 Task: Select a due date automation when advanced on, the moment a card is due add fields without custom field "Resume" set to a date more than 1 working days ago.
Action: Mouse moved to (1043, 83)
Screenshot: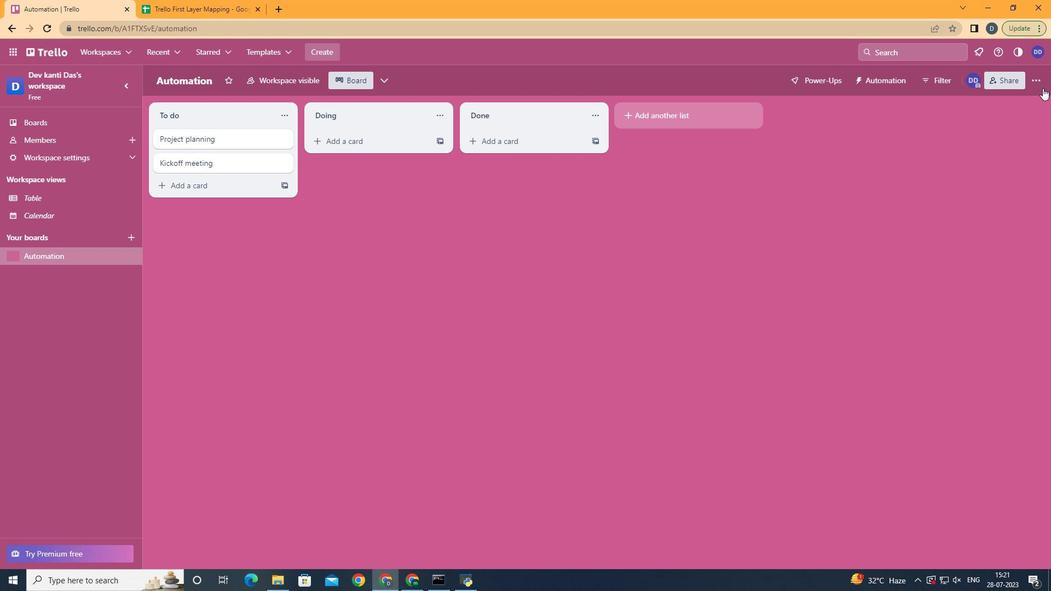 
Action: Mouse pressed left at (1043, 83)
Screenshot: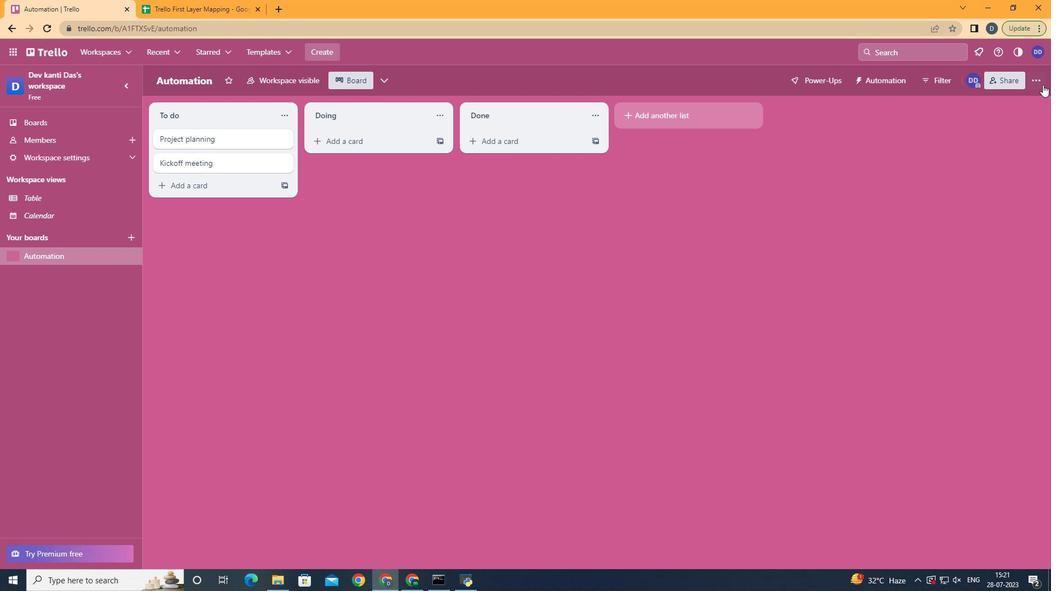 
Action: Mouse moved to (938, 227)
Screenshot: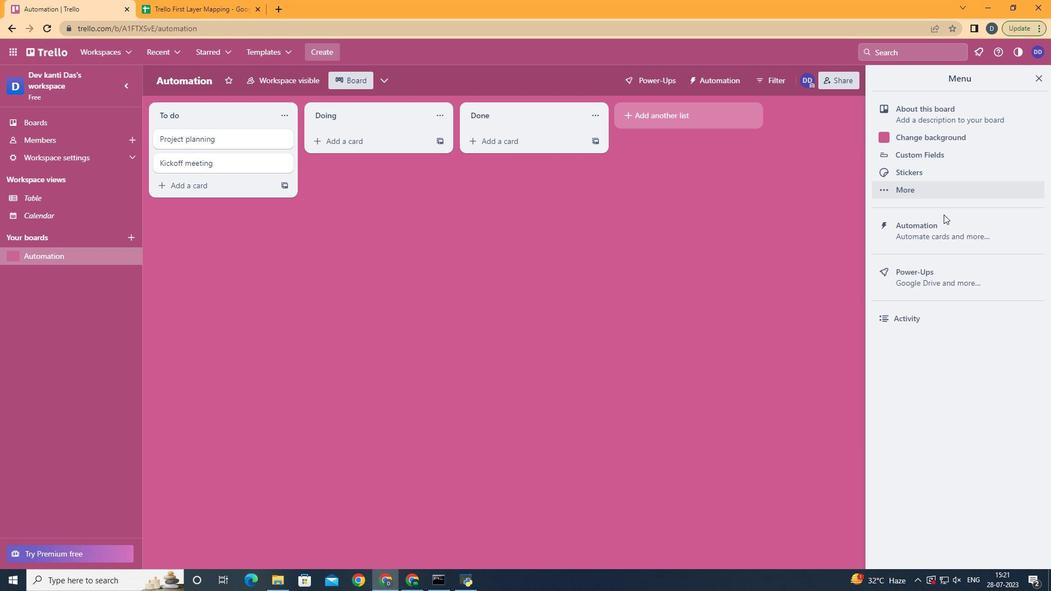 
Action: Mouse pressed left at (938, 227)
Screenshot: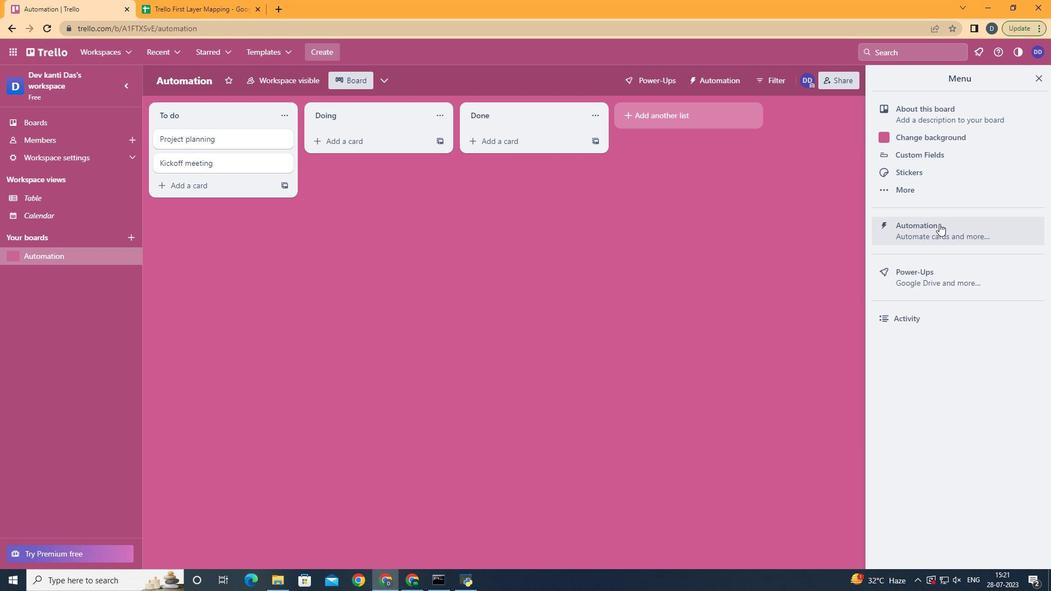 
Action: Mouse moved to (212, 212)
Screenshot: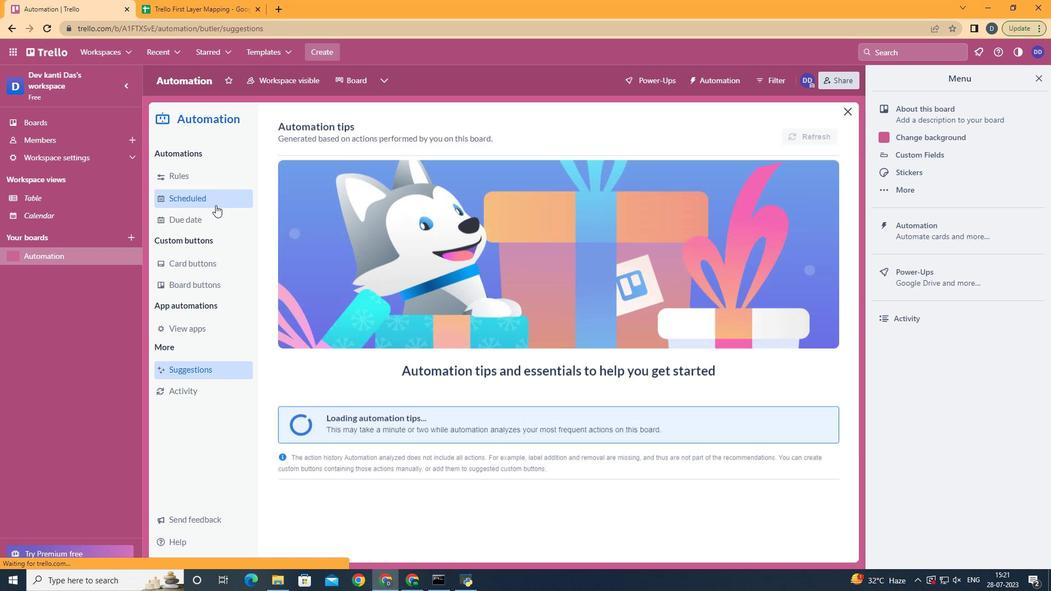 
Action: Mouse pressed left at (212, 212)
Screenshot: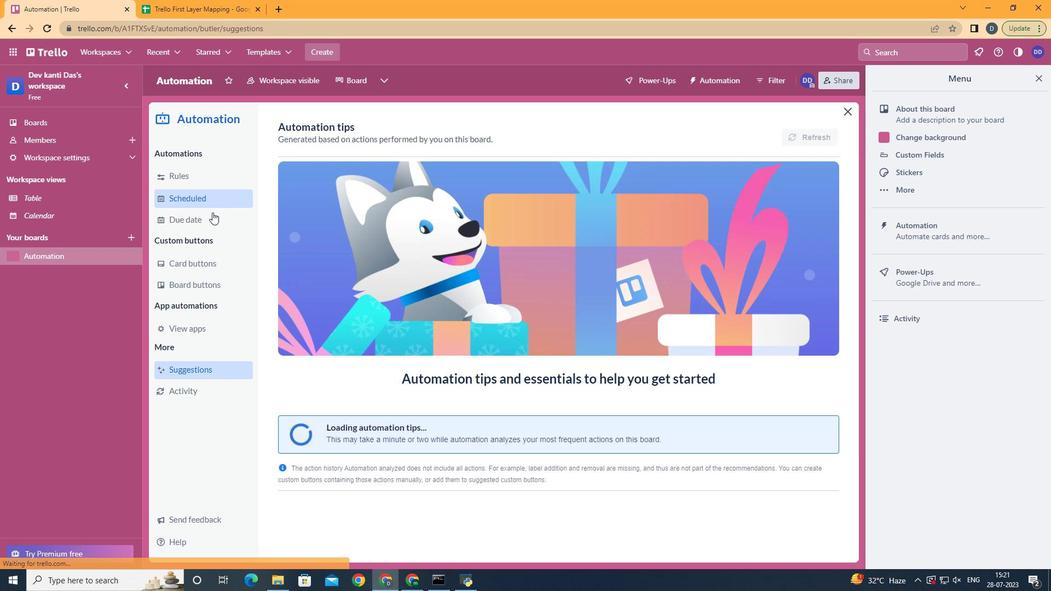 
Action: Mouse moved to (797, 128)
Screenshot: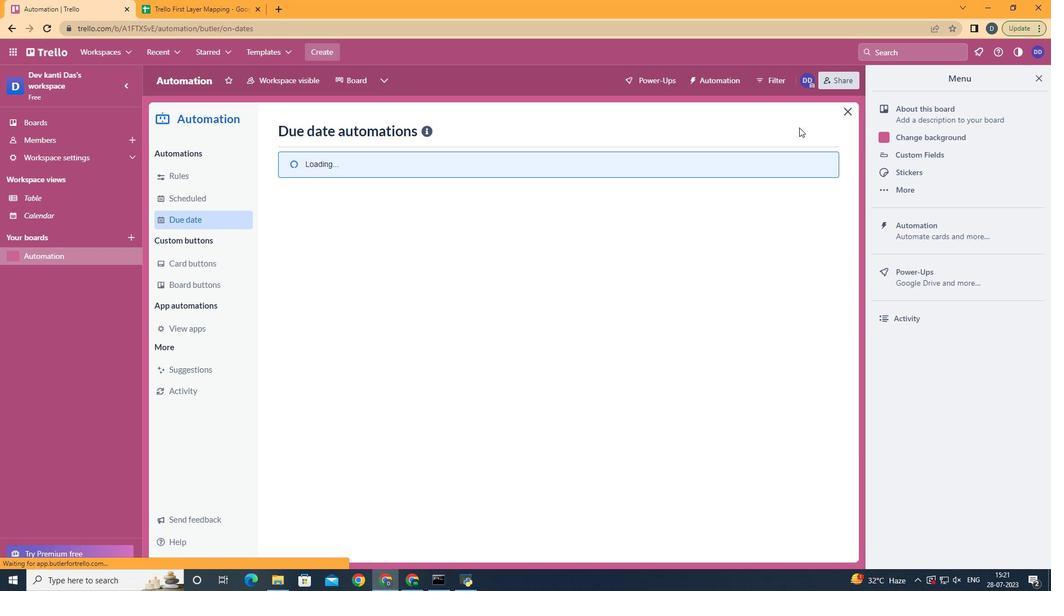 
Action: Mouse pressed left at (797, 128)
Screenshot: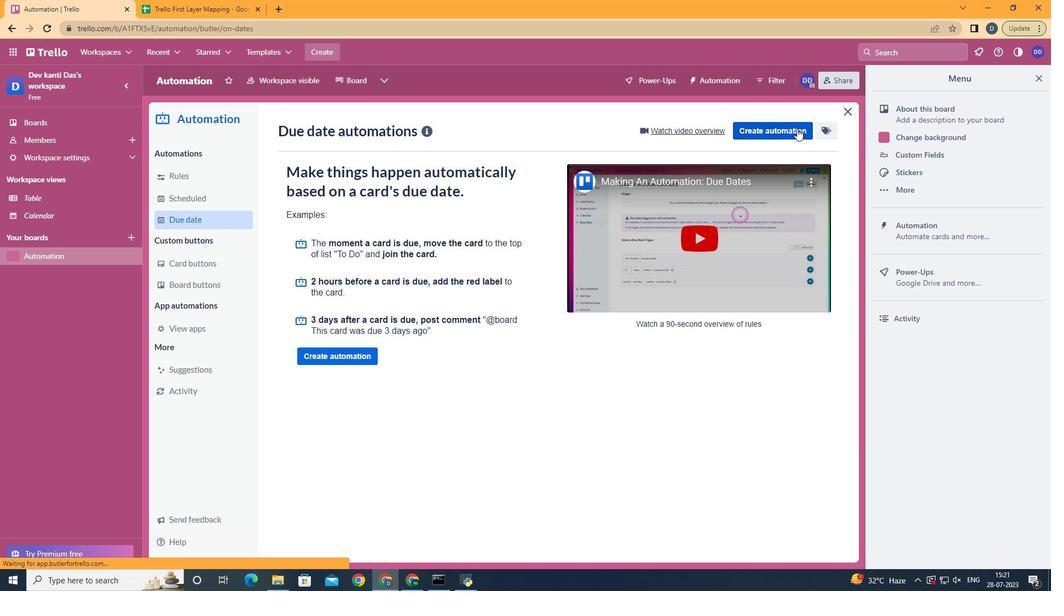 
Action: Mouse moved to (638, 228)
Screenshot: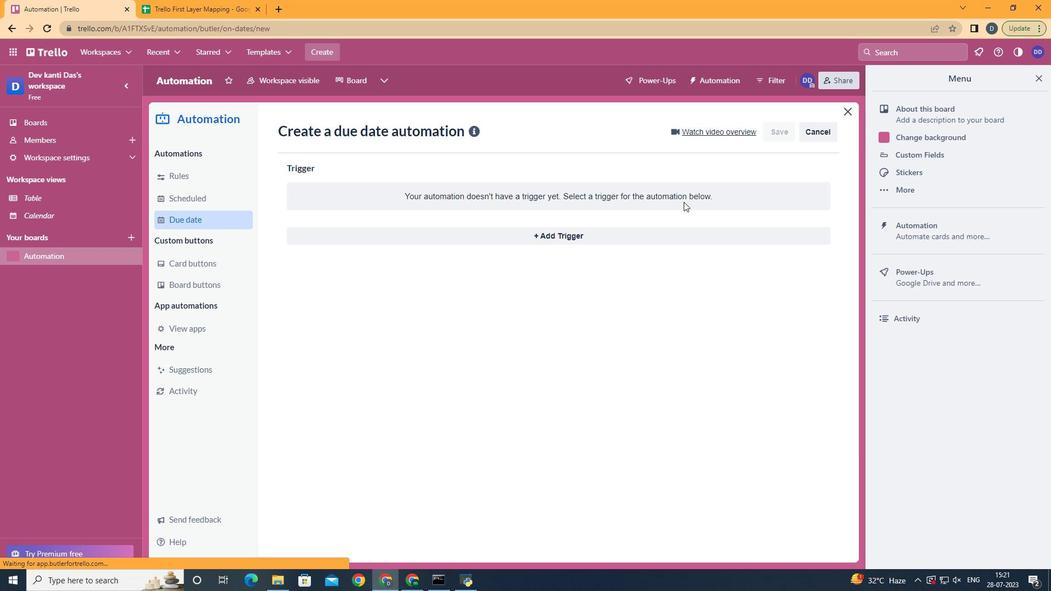 
Action: Mouse pressed left at (638, 228)
Screenshot: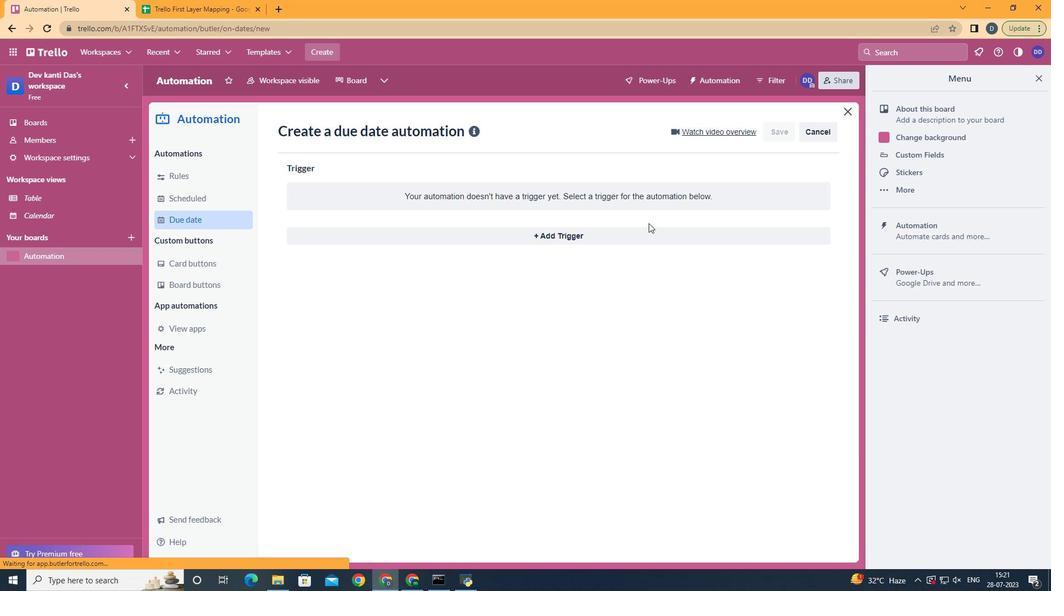 
Action: Mouse moved to (330, 384)
Screenshot: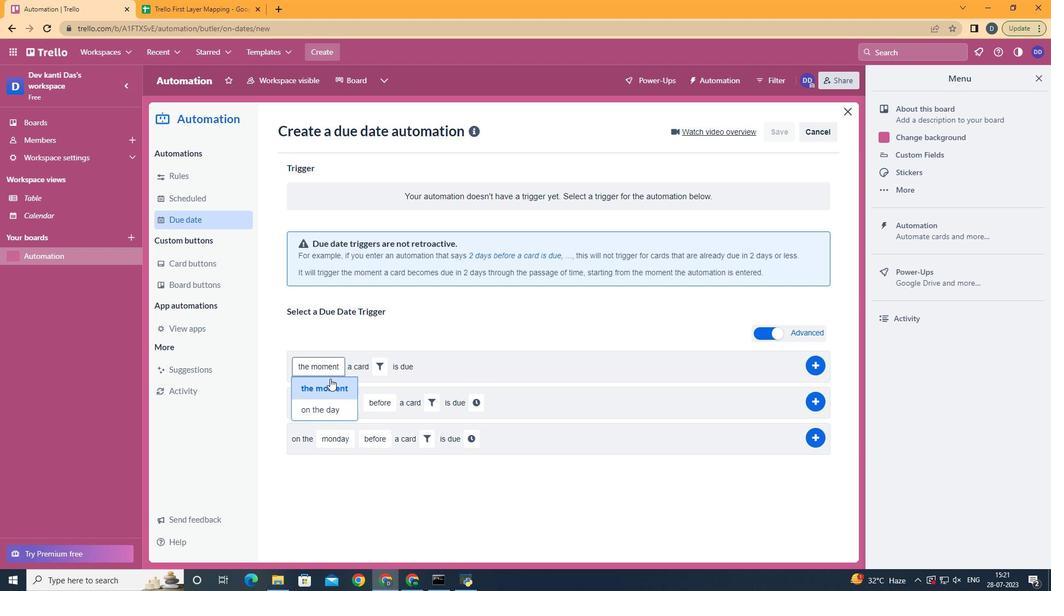 
Action: Mouse pressed left at (330, 384)
Screenshot: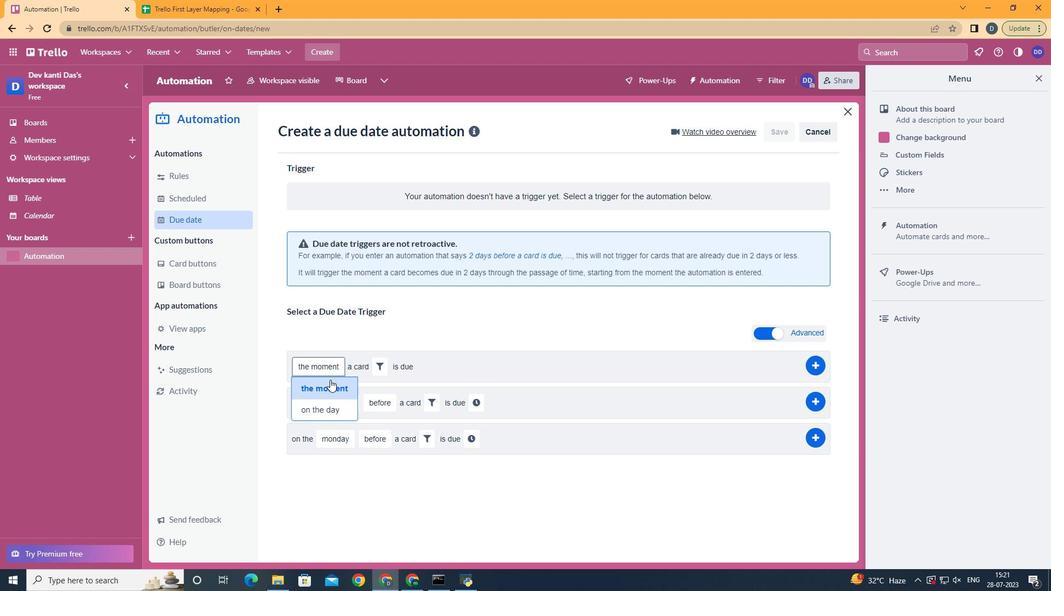 
Action: Mouse moved to (383, 363)
Screenshot: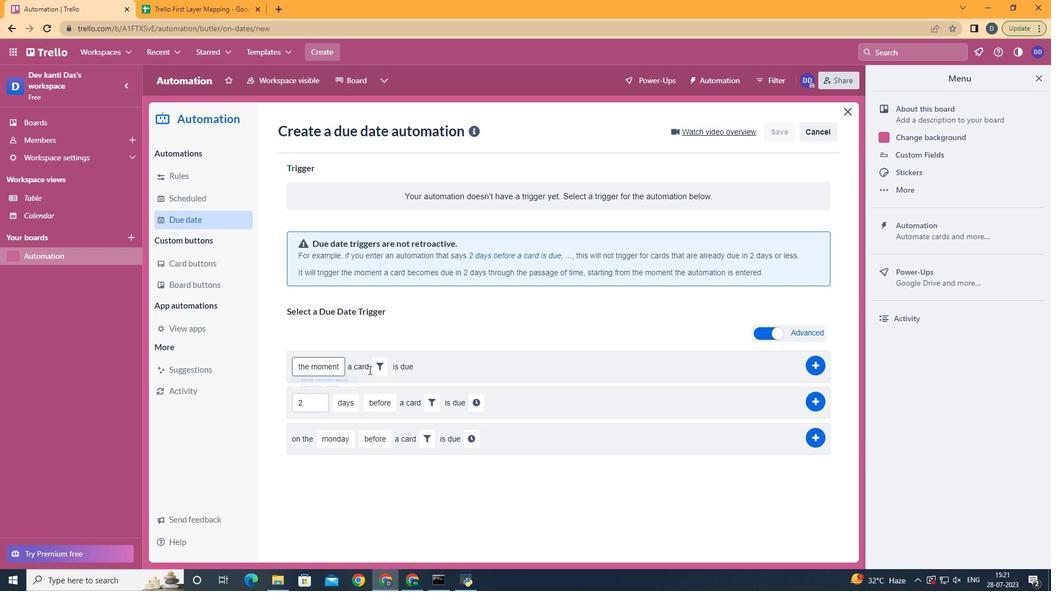 
Action: Mouse pressed left at (383, 363)
Screenshot: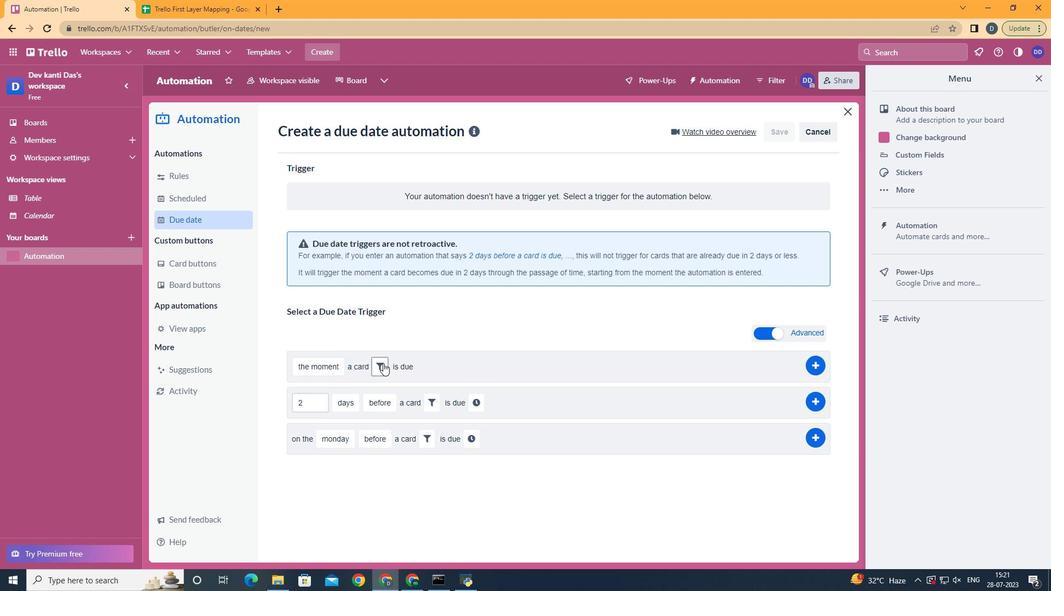 
Action: Mouse moved to (561, 406)
Screenshot: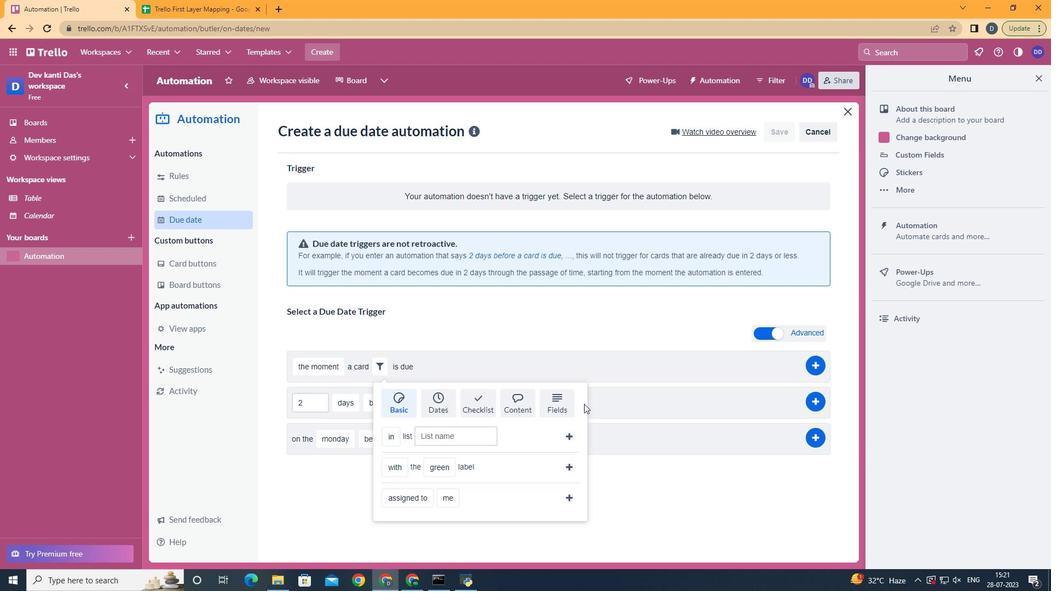
Action: Mouse pressed left at (561, 406)
Screenshot: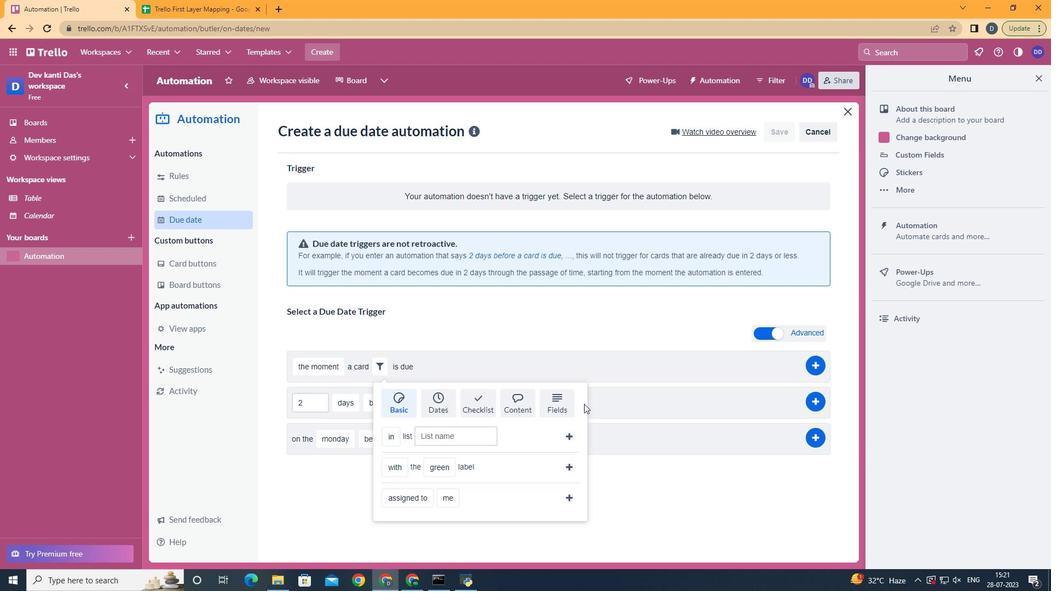 
Action: Mouse moved to (616, 396)
Screenshot: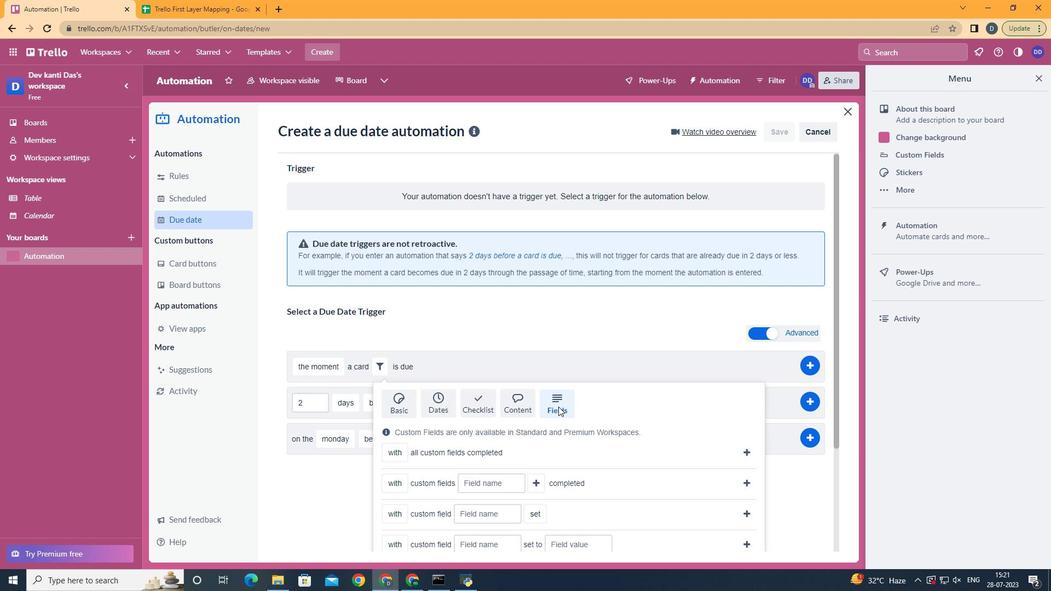 
Action: Mouse scrolled (616, 396) with delta (0, 0)
Screenshot: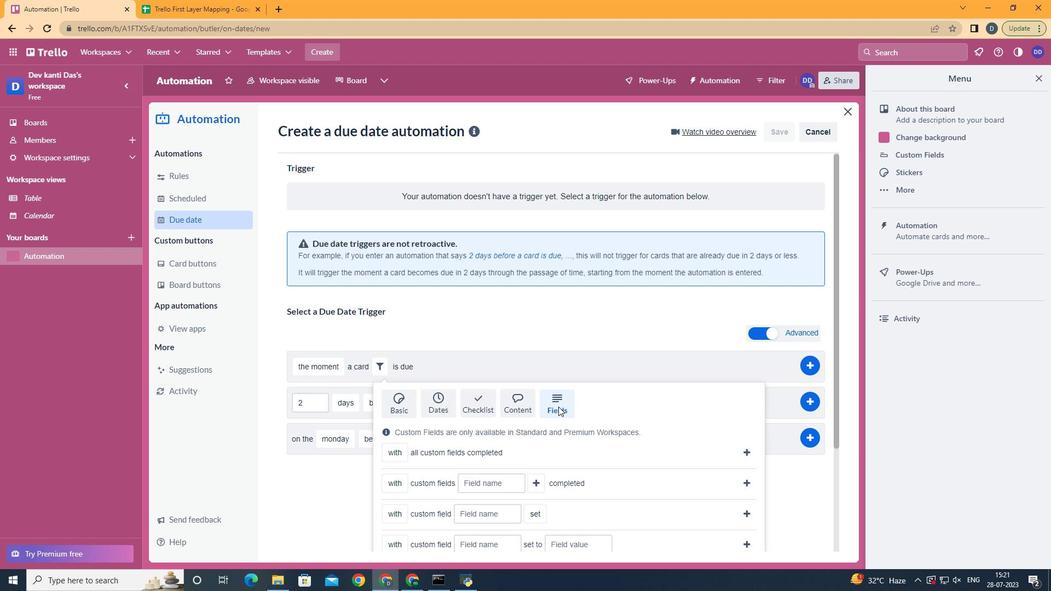 
Action: Mouse scrolled (616, 396) with delta (0, 0)
Screenshot: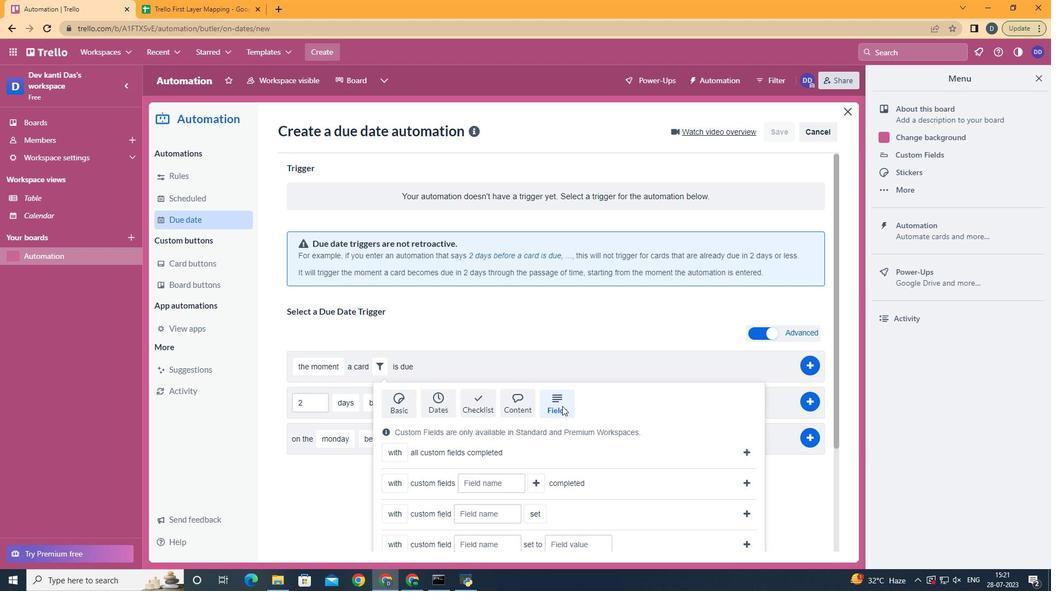 
Action: Mouse scrolled (616, 396) with delta (0, 0)
Screenshot: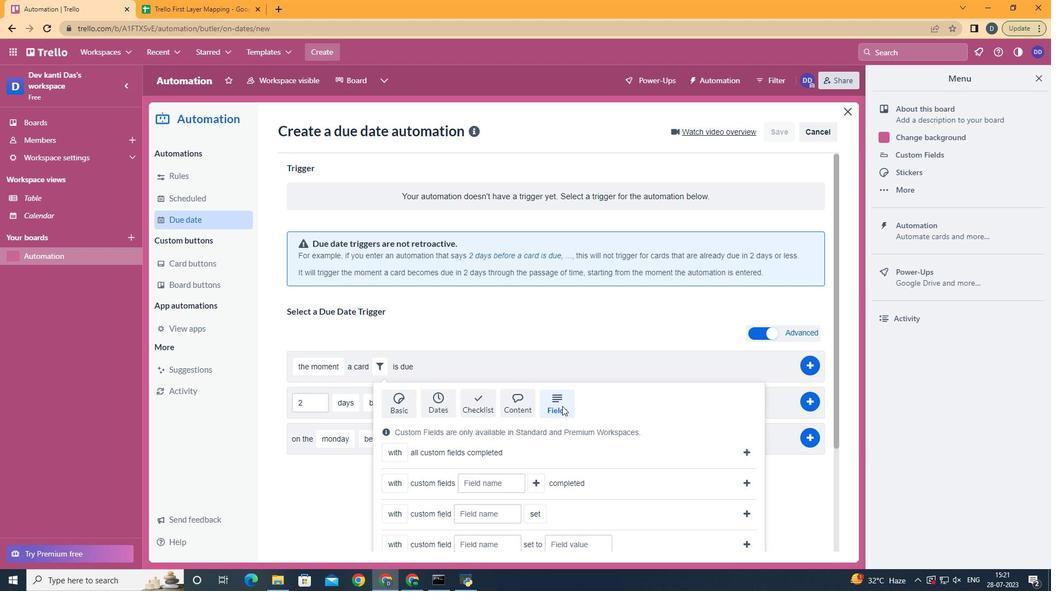 
Action: Mouse scrolled (616, 396) with delta (0, 0)
Screenshot: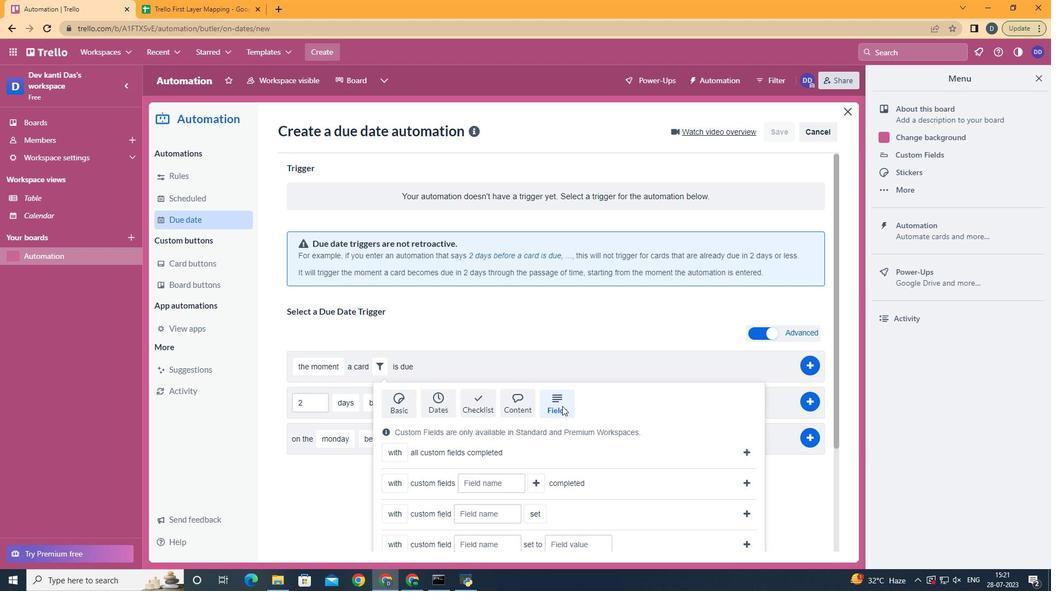 
Action: Mouse scrolled (616, 396) with delta (0, 0)
Screenshot: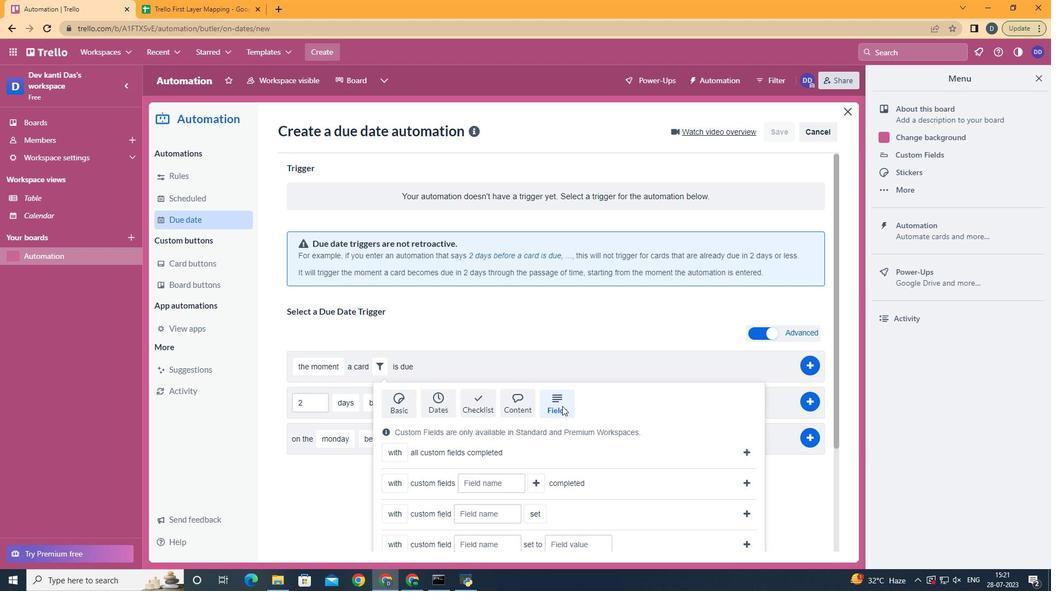 
Action: Mouse scrolled (616, 396) with delta (0, 0)
Screenshot: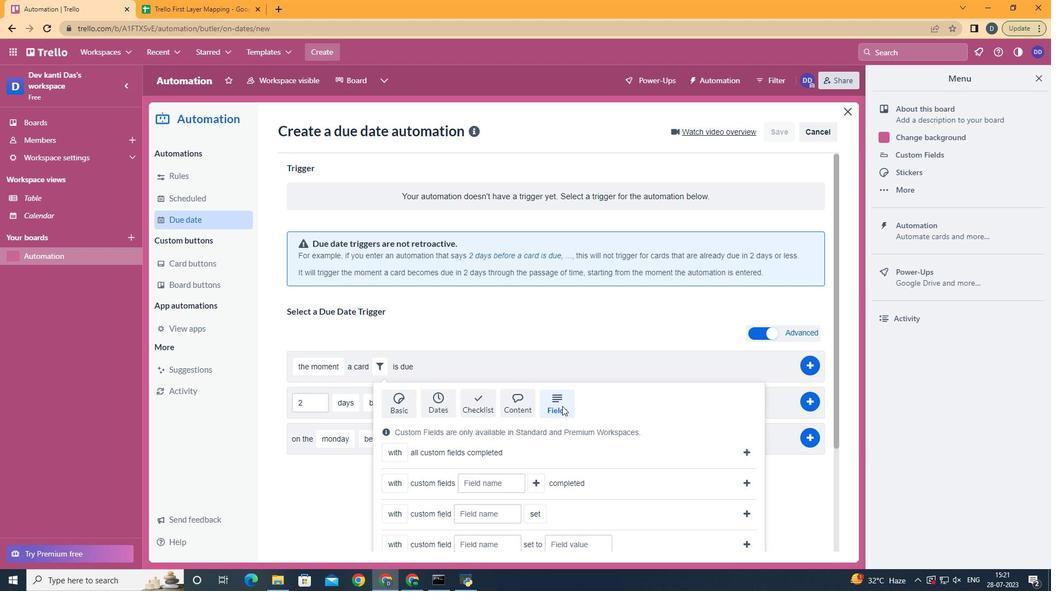 
Action: Mouse scrolled (616, 396) with delta (0, 0)
Screenshot: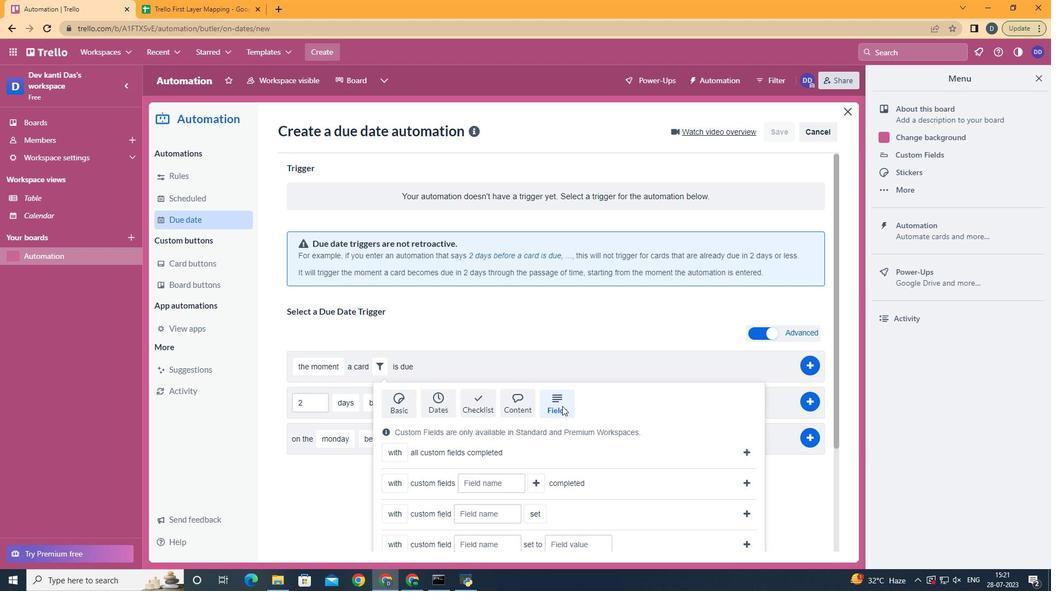 
Action: Mouse moved to (411, 513)
Screenshot: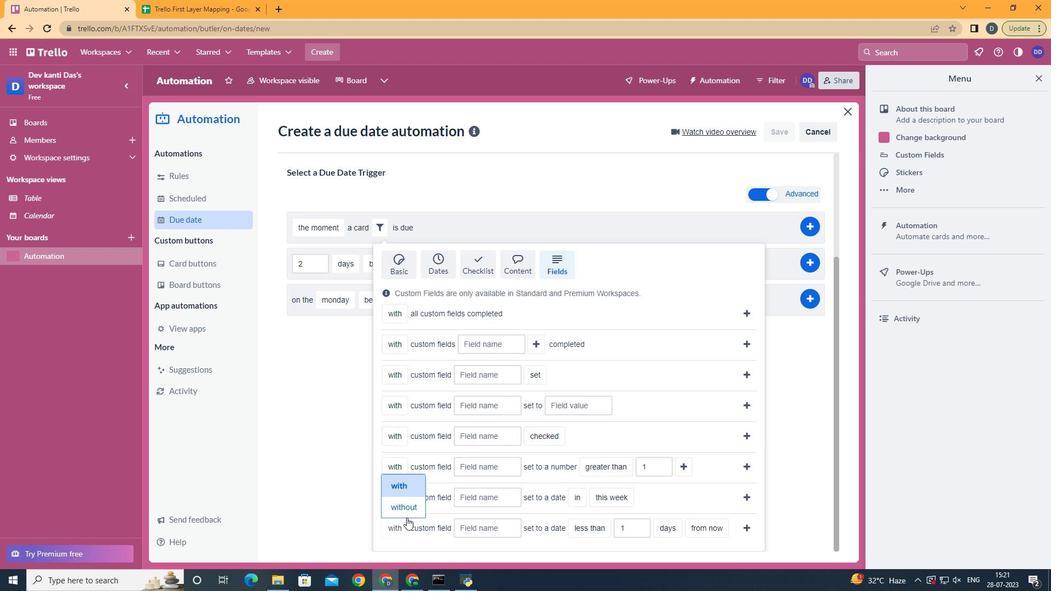 
Action: Mouse pressed left at (411, 513)
Screenshot: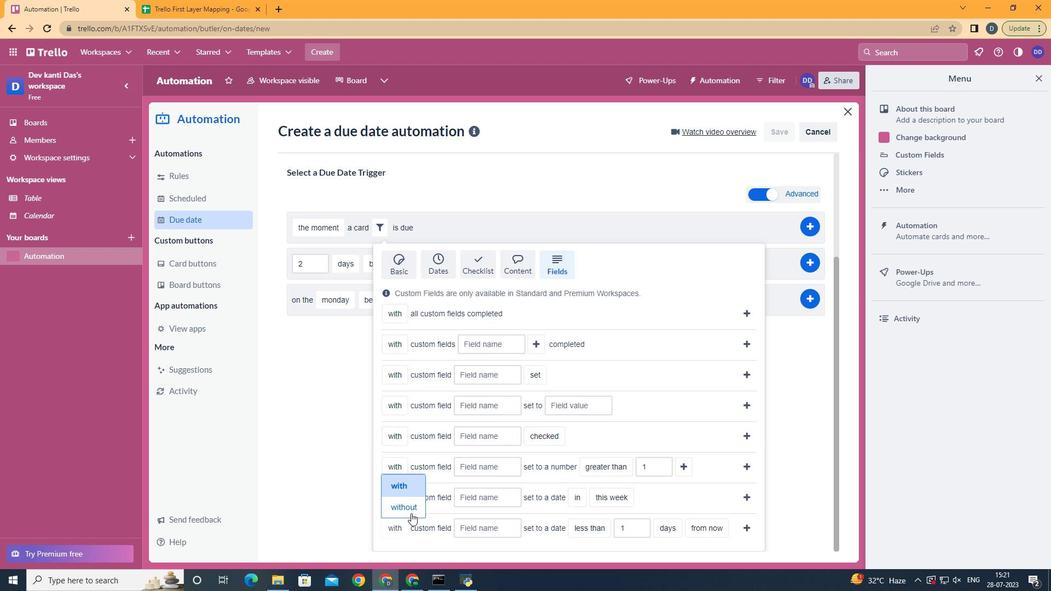 
Action: Mouse moved to (484, 525)
Screenshot: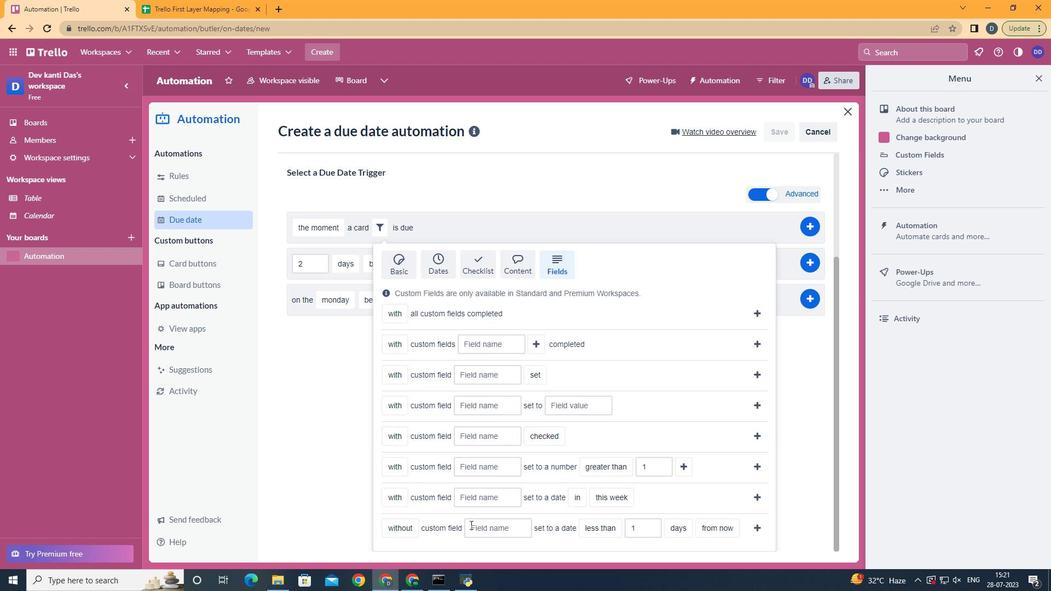 
Action: Mouse pressed left at (484, 525)
Screenshot: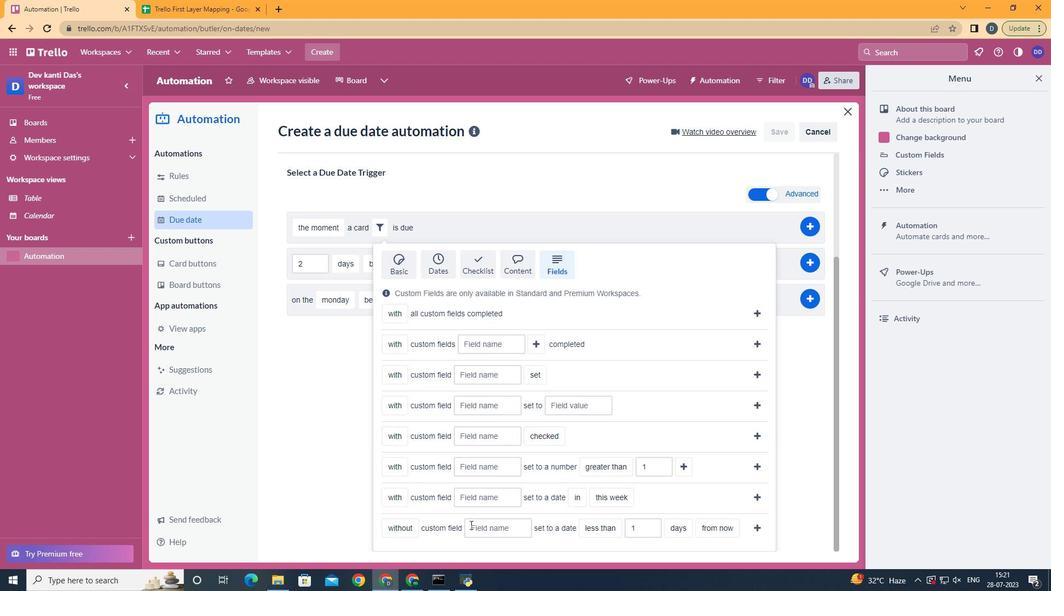 
Action: Key pressed <Key.shift>Resume
Screenshot: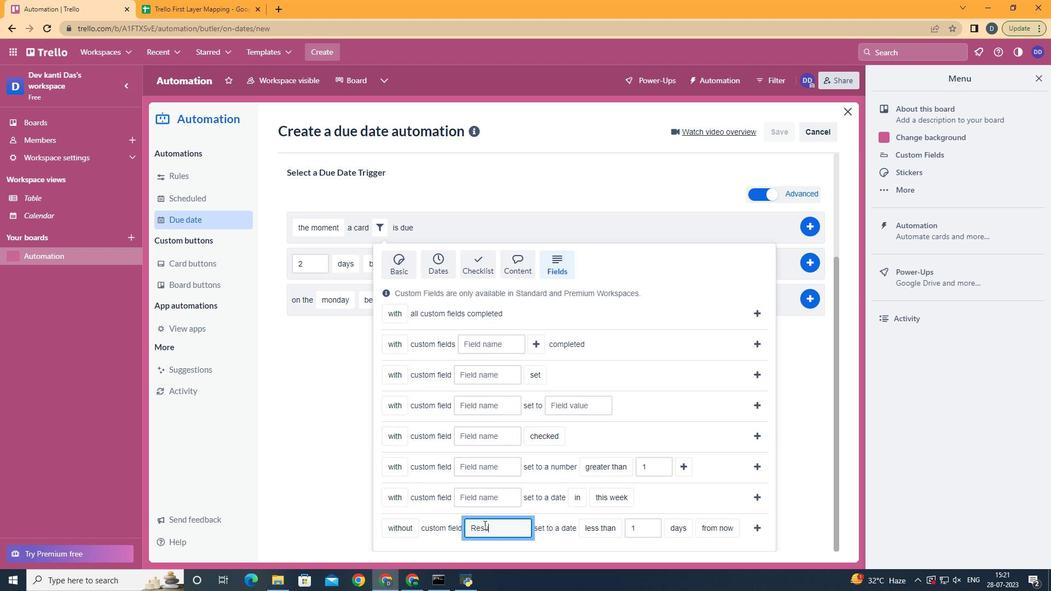 
Action: Mouse moved to (602, 482)
Screenshot: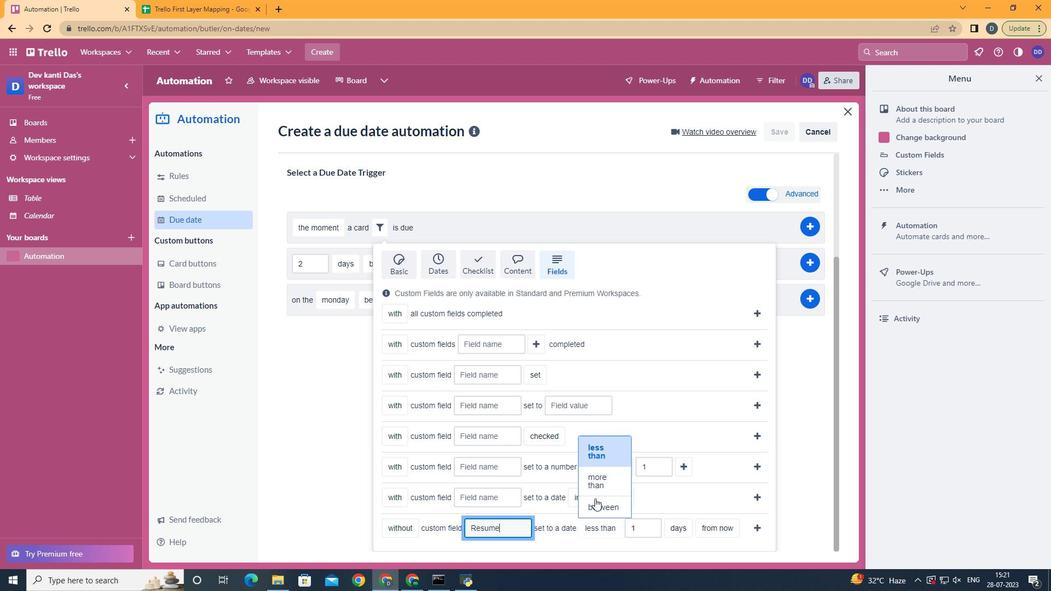 
Action: Mouse pressed left at (602, 482)
Screenshot: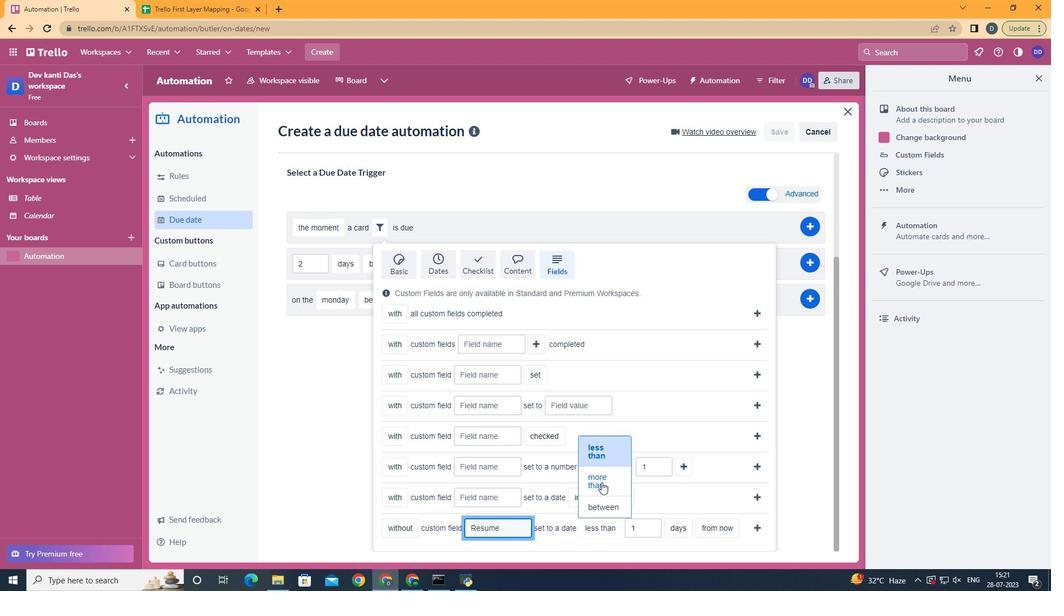 
Action: Mouse moved to (692, 516)
Screenshot: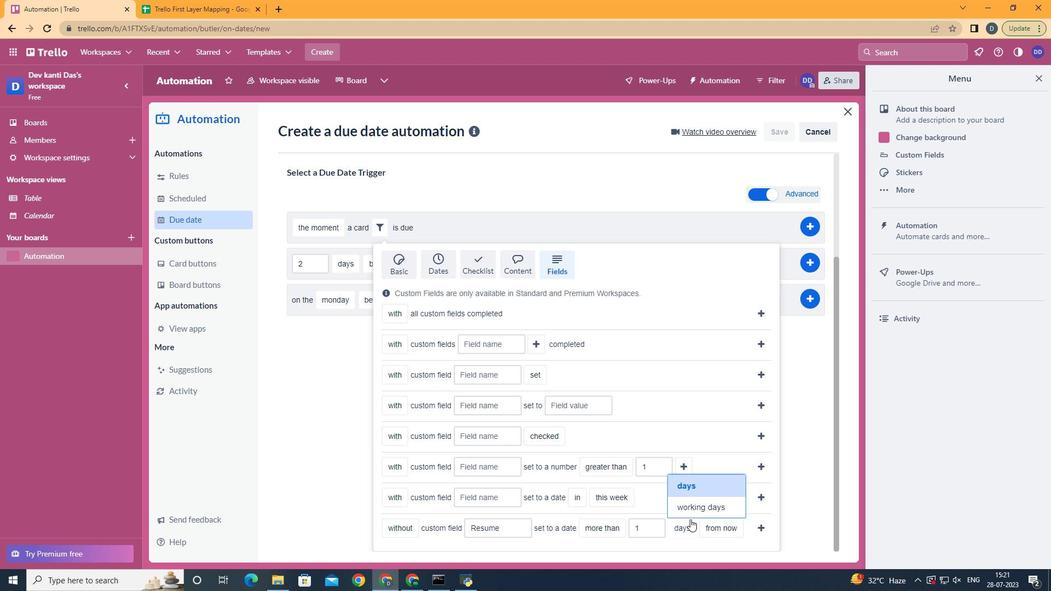 
Action: Mouse pressed left at (692, 516)
Screenshot: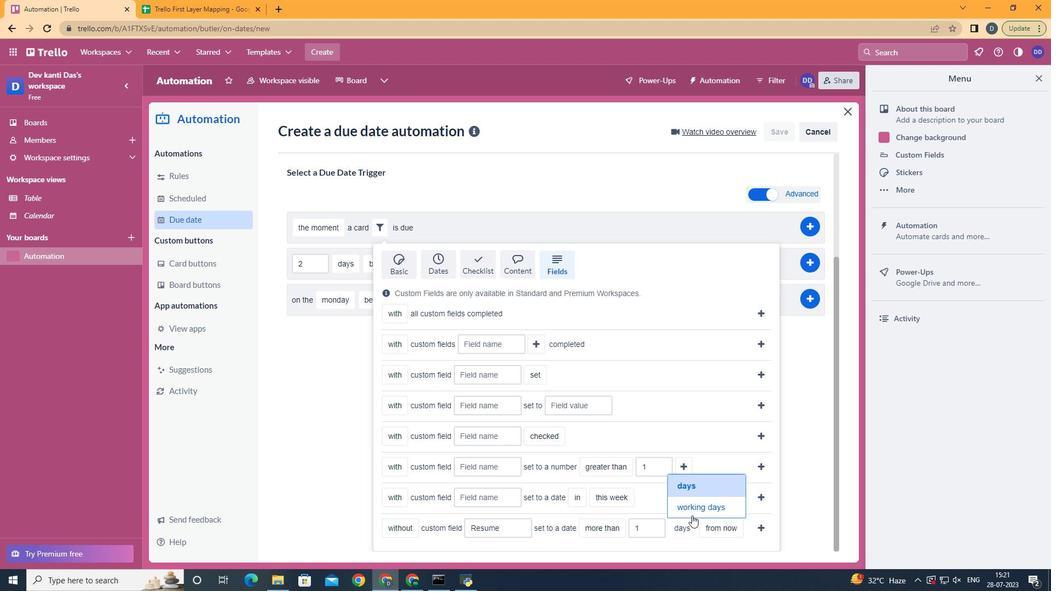 
Action: Mouse moved to (743, 511)
Screenshot: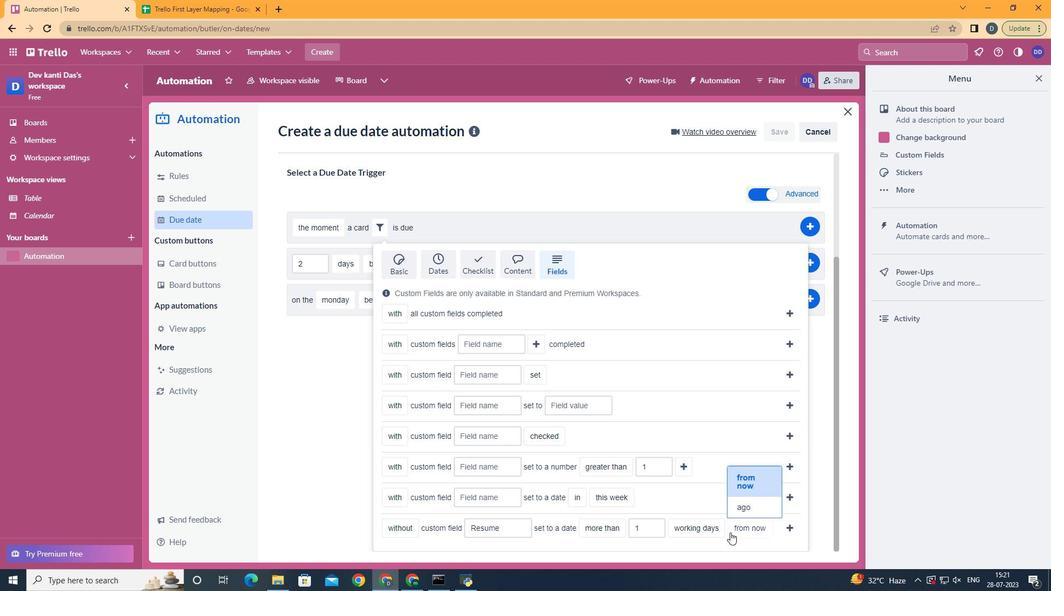 
Action: Mouse pressed left at (743, 511)
Screenshot: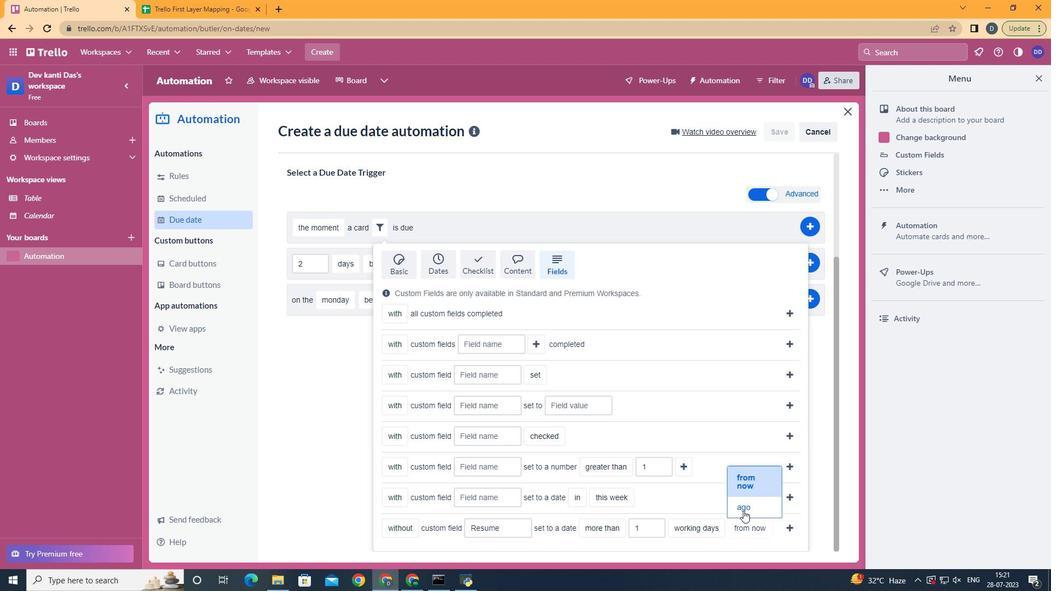 
Action: Mouse moved to (771, 525)
Screenshot: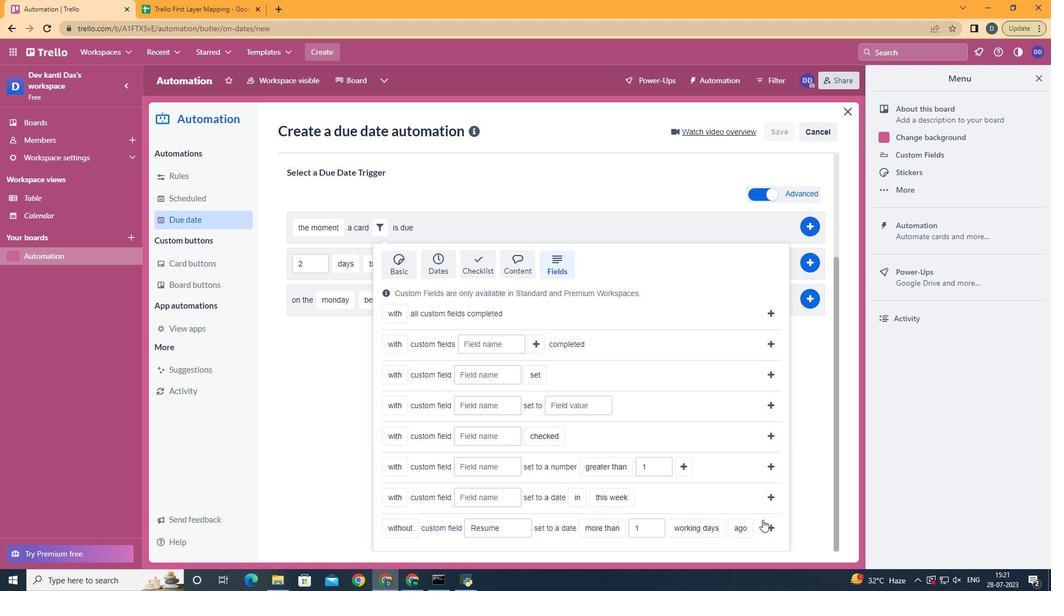 
Action: Mouse pressed left at (771, 525)
Screenshot: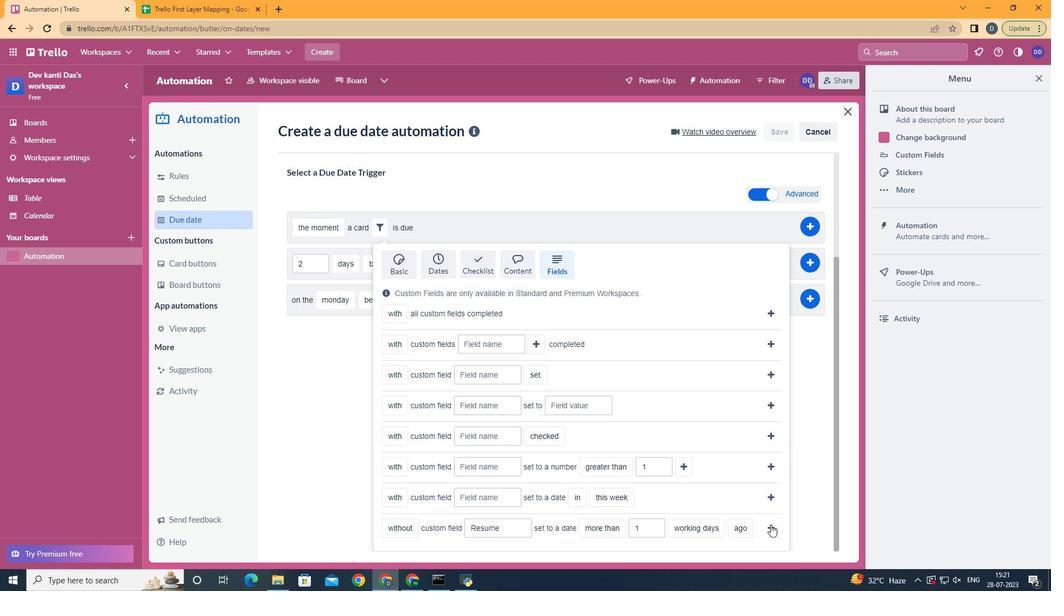 
Action: Mouse moved to (759, 512)
Screenshot: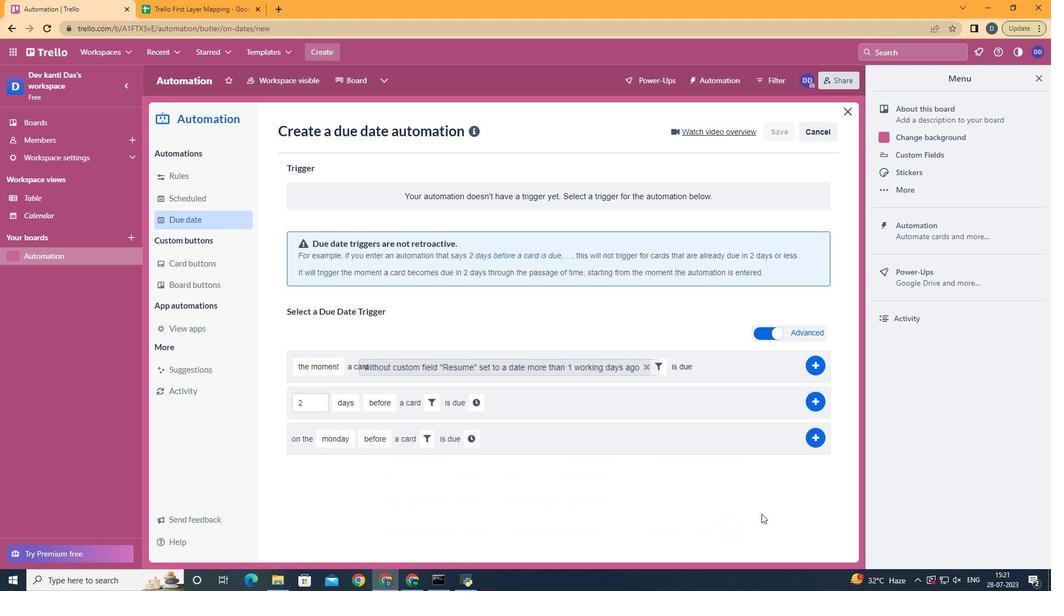 
